 Task: Edit the buffer time to 45 minutes before the event.
Action: Mouse moved to (603, 354)
Screenshot: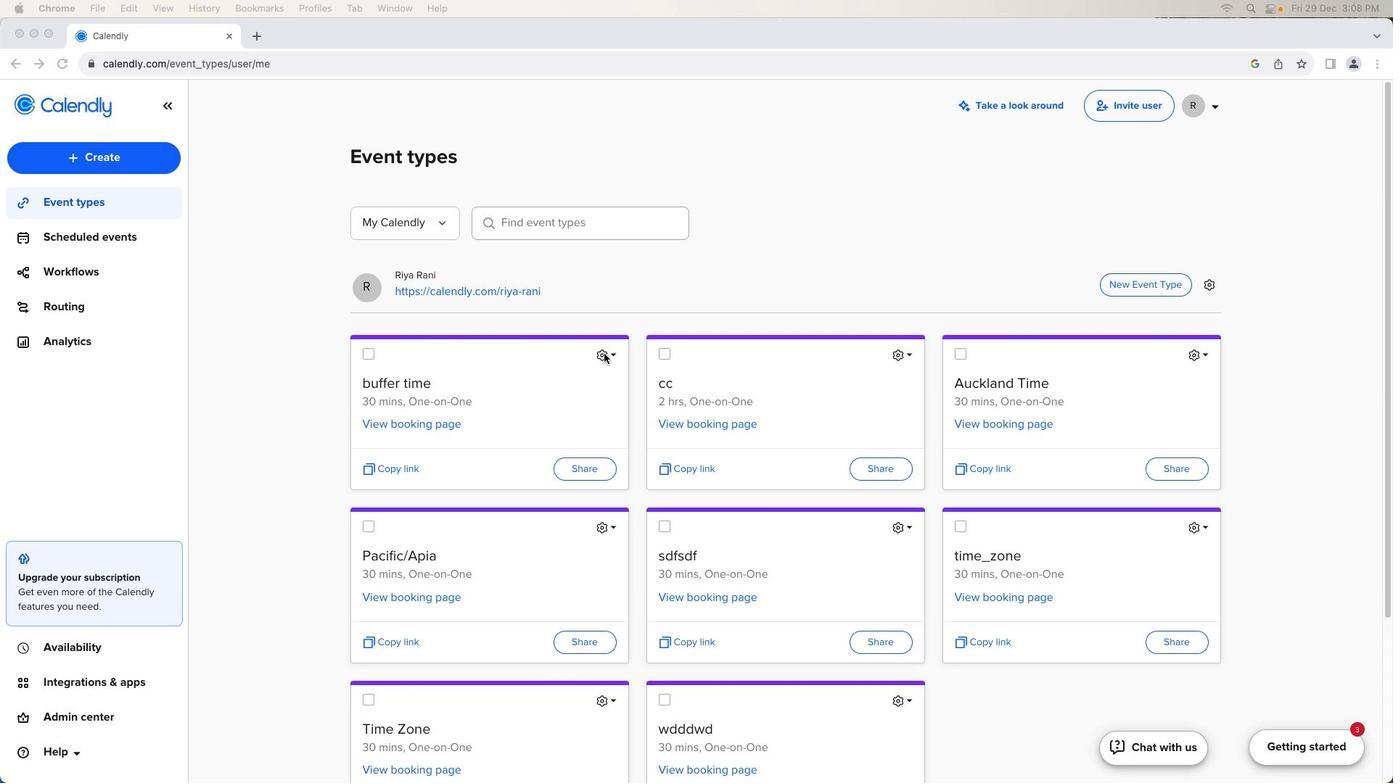 
Action: Mouse pressed left at (603, 354)
Screenshot: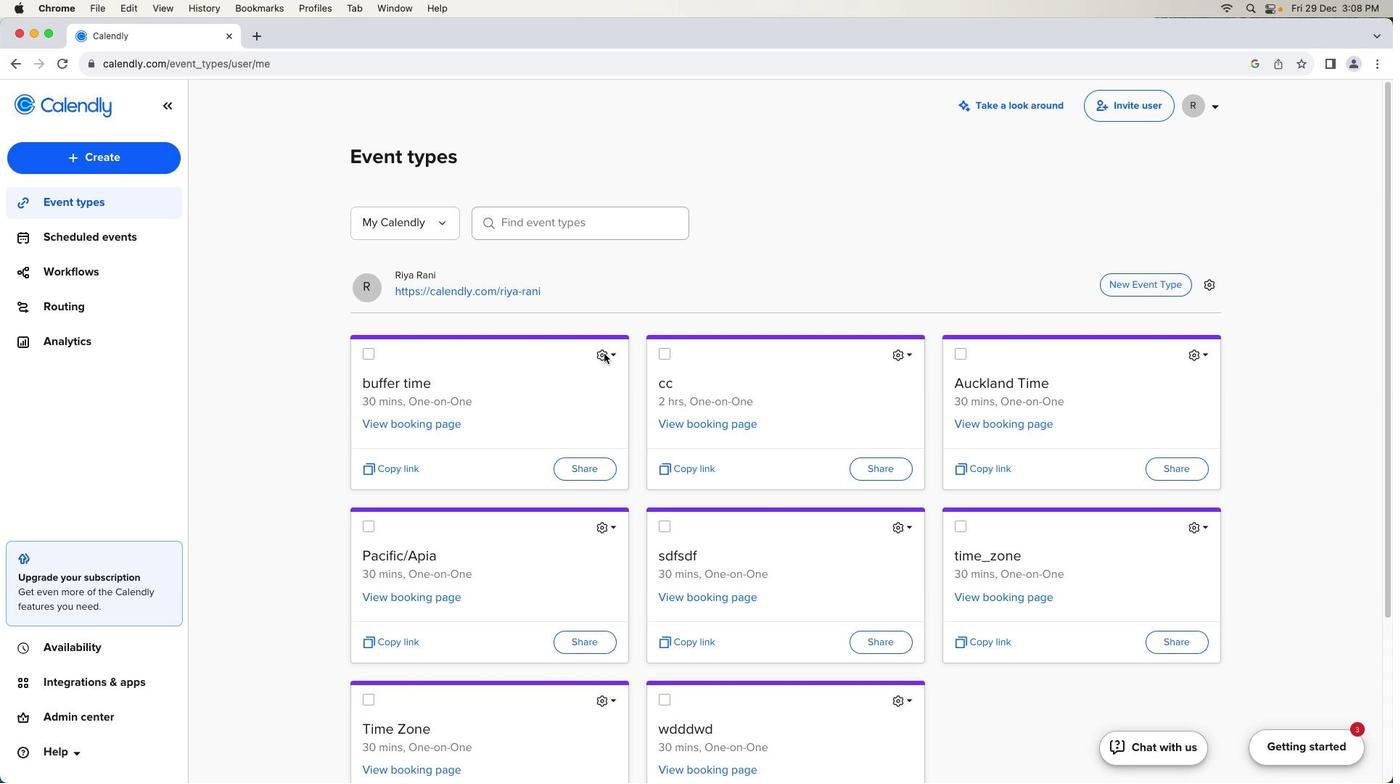 
Action: Mouse pressed left at (603, 354)
Screenshot: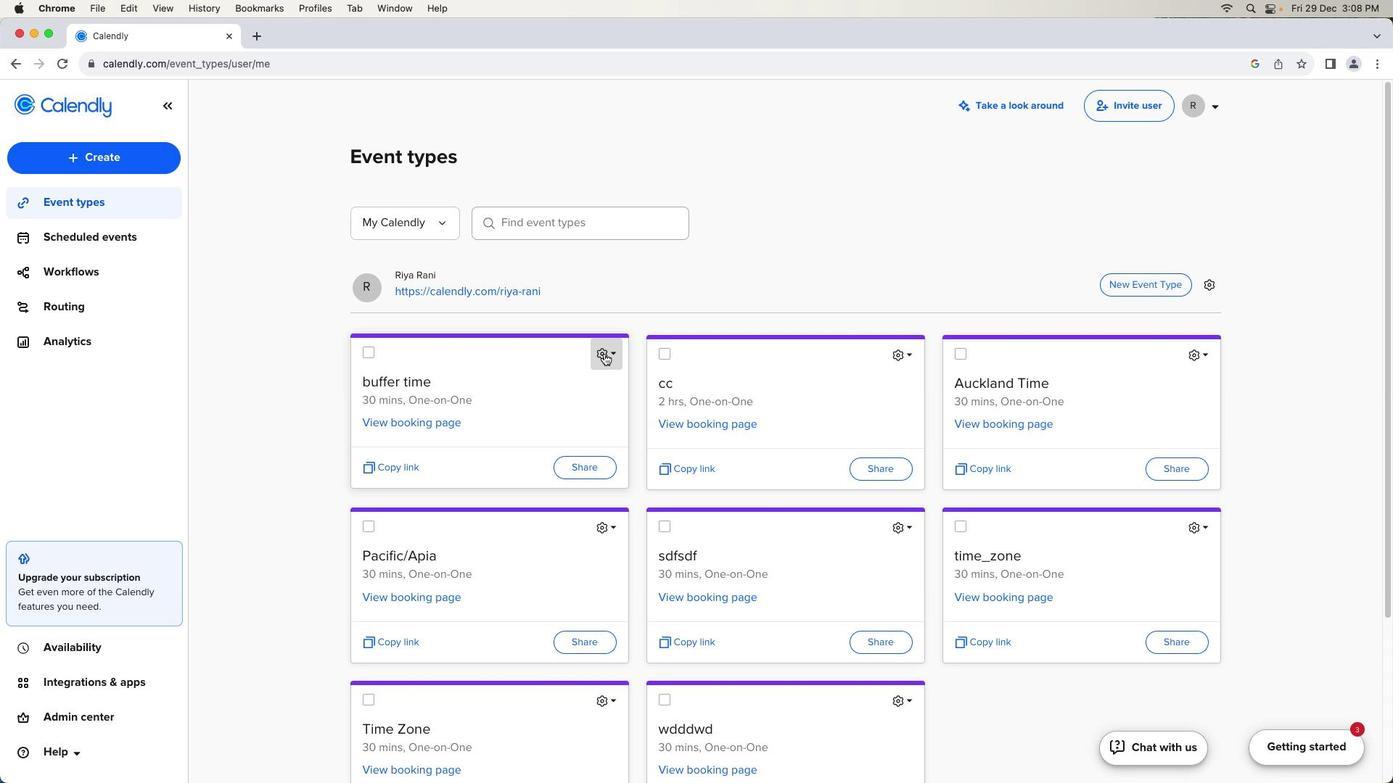
Action: Mouse moved to (552, 394)
Screenshot: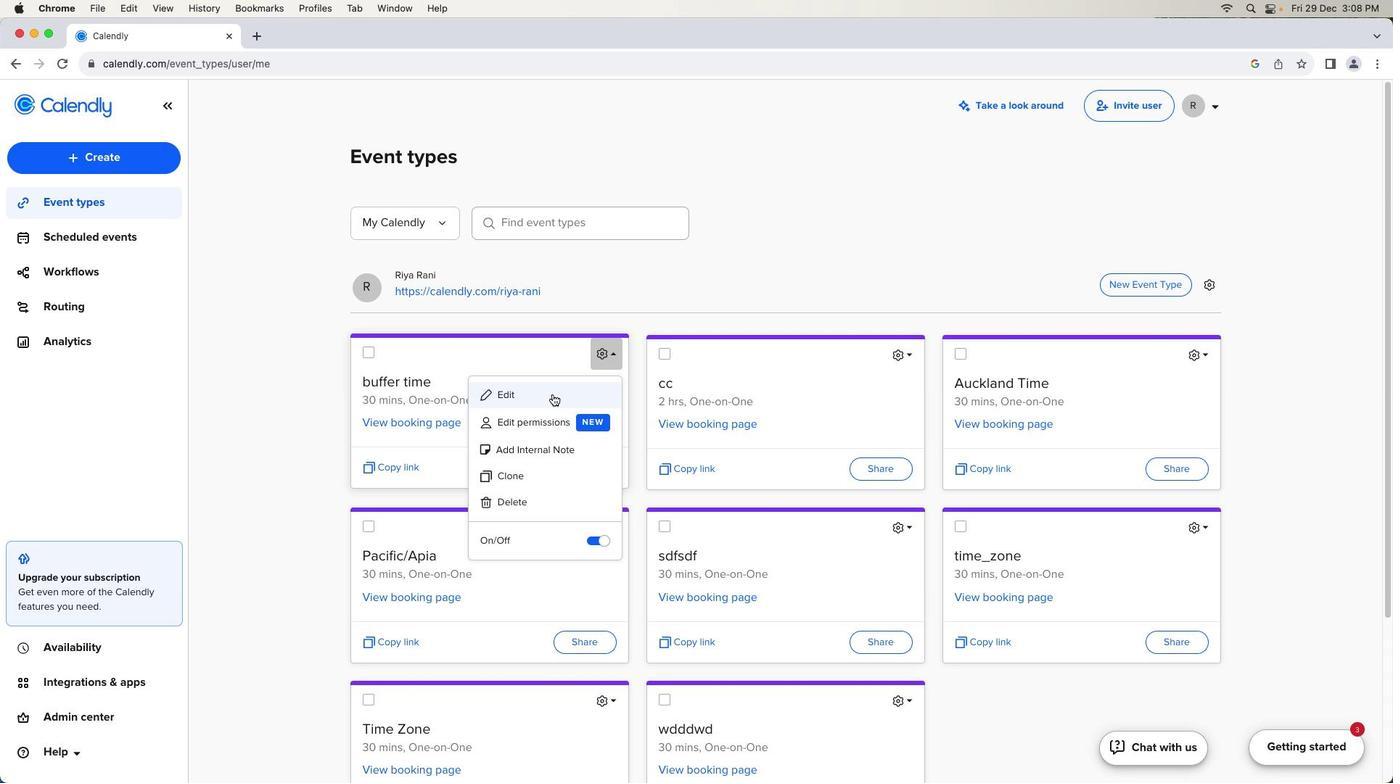 
Action: Mouse pressed left at (552, 394)
Screenshot: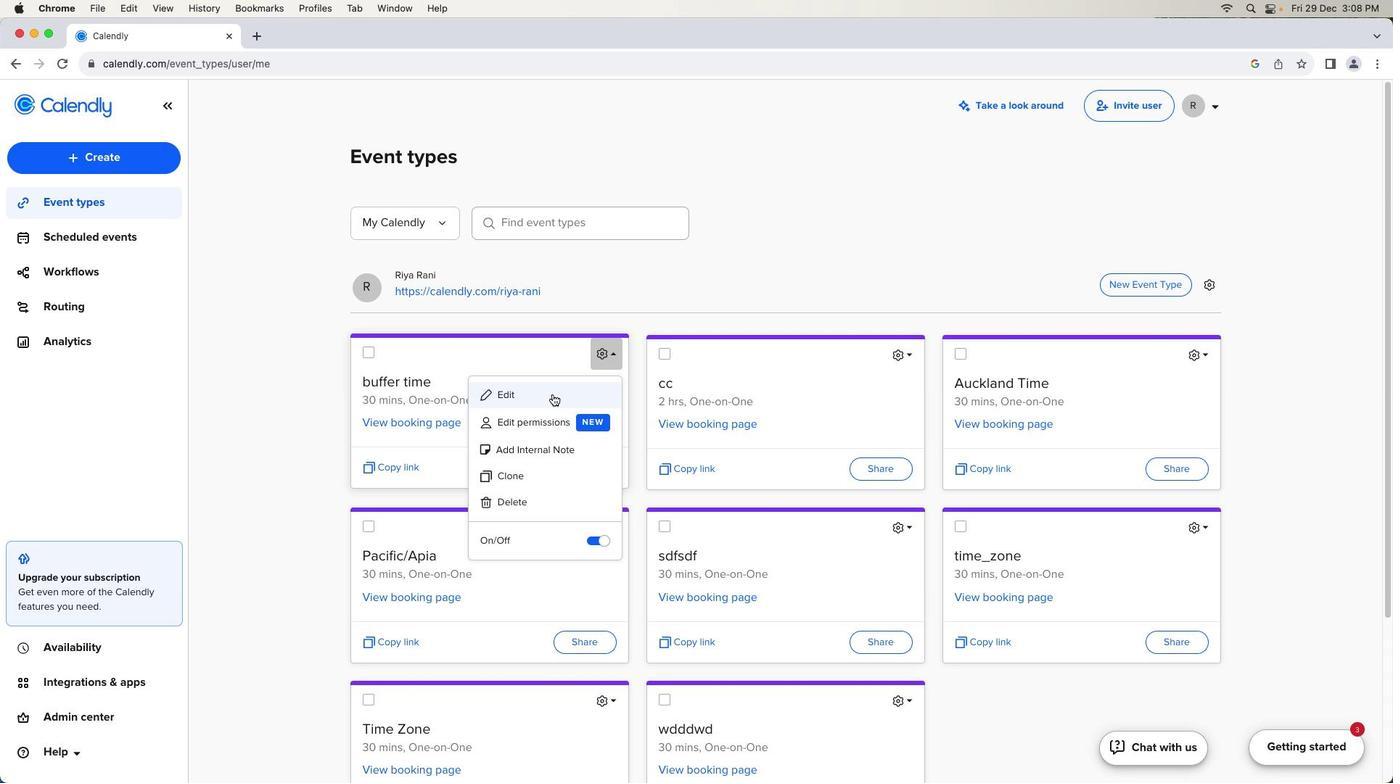 
Action: Mouse moved to (296, 462)
Screenshot: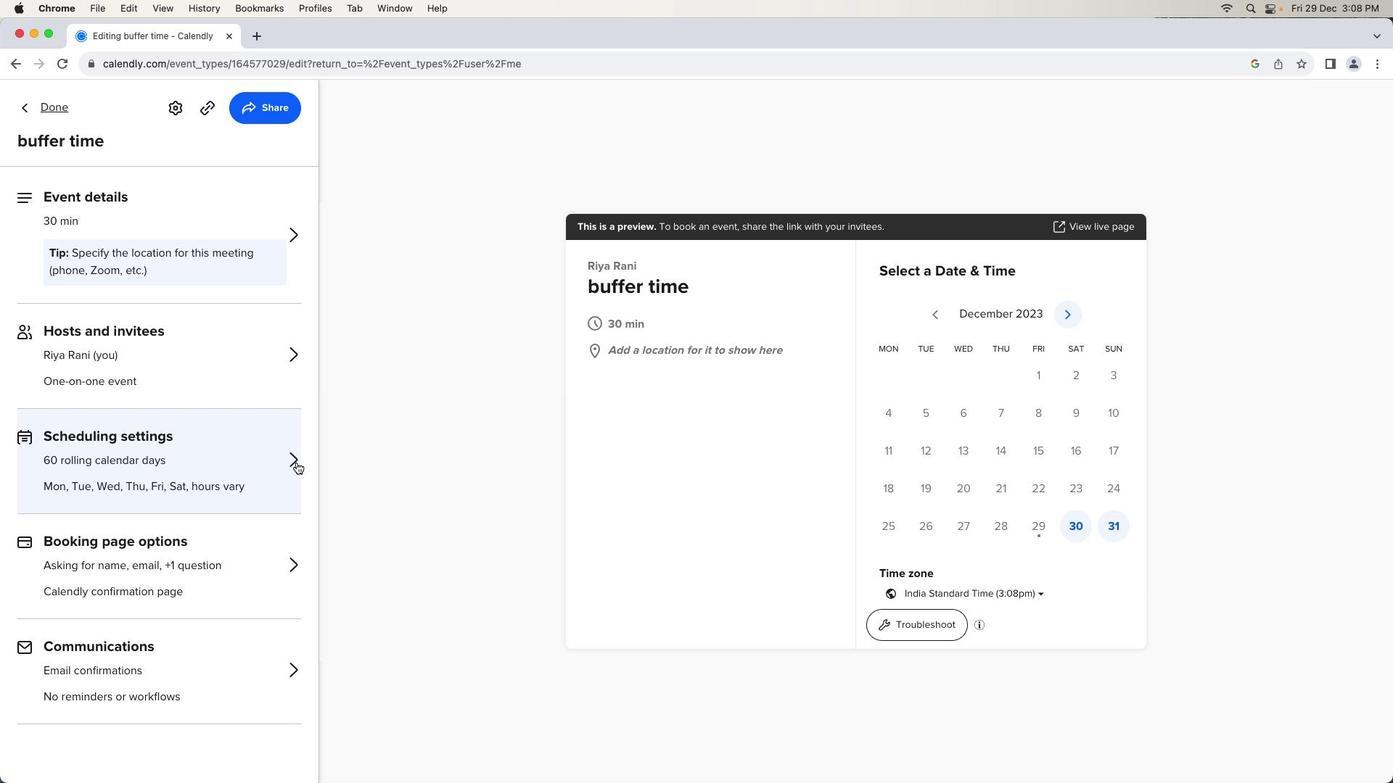 
Action: Mouse pressed left at (296, 462)
Screenshot: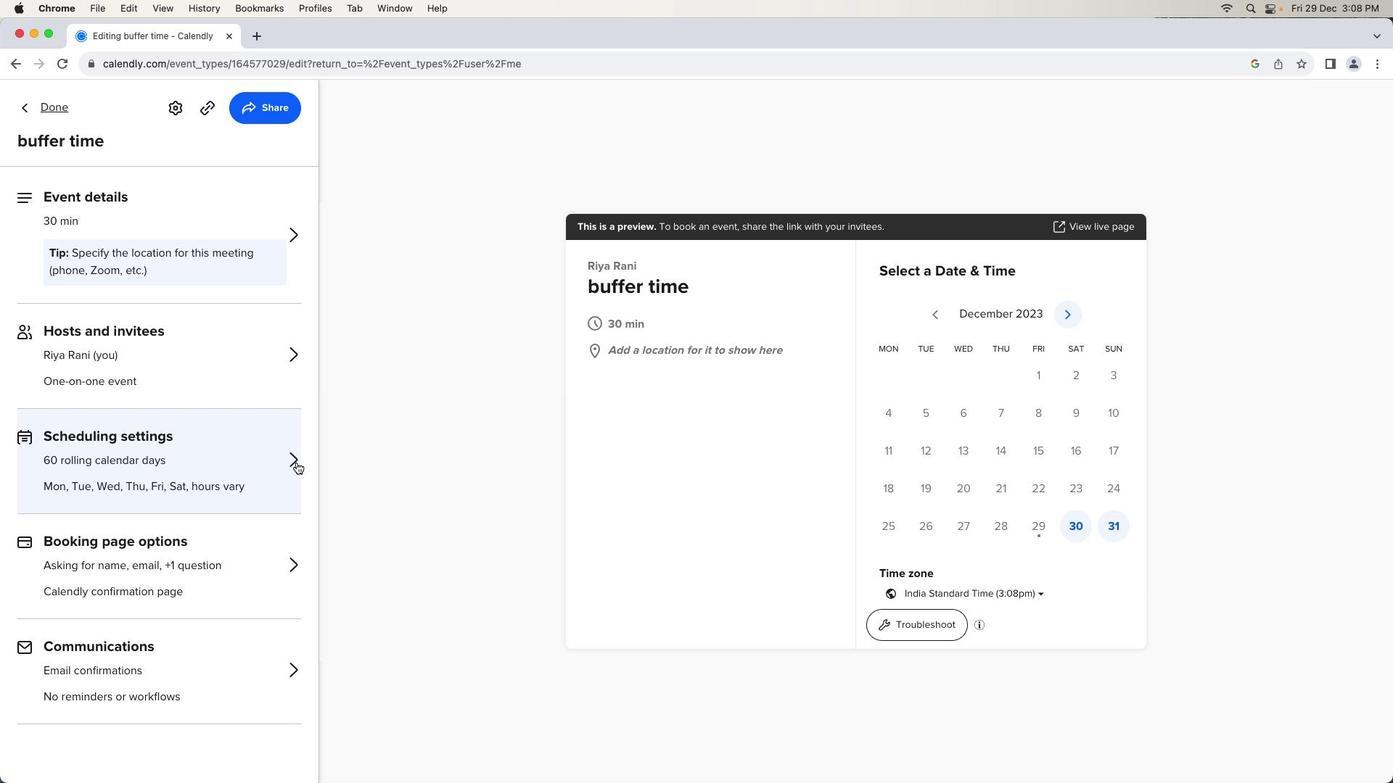 
Action: Mouse moved to (84, 580)
Screenshot: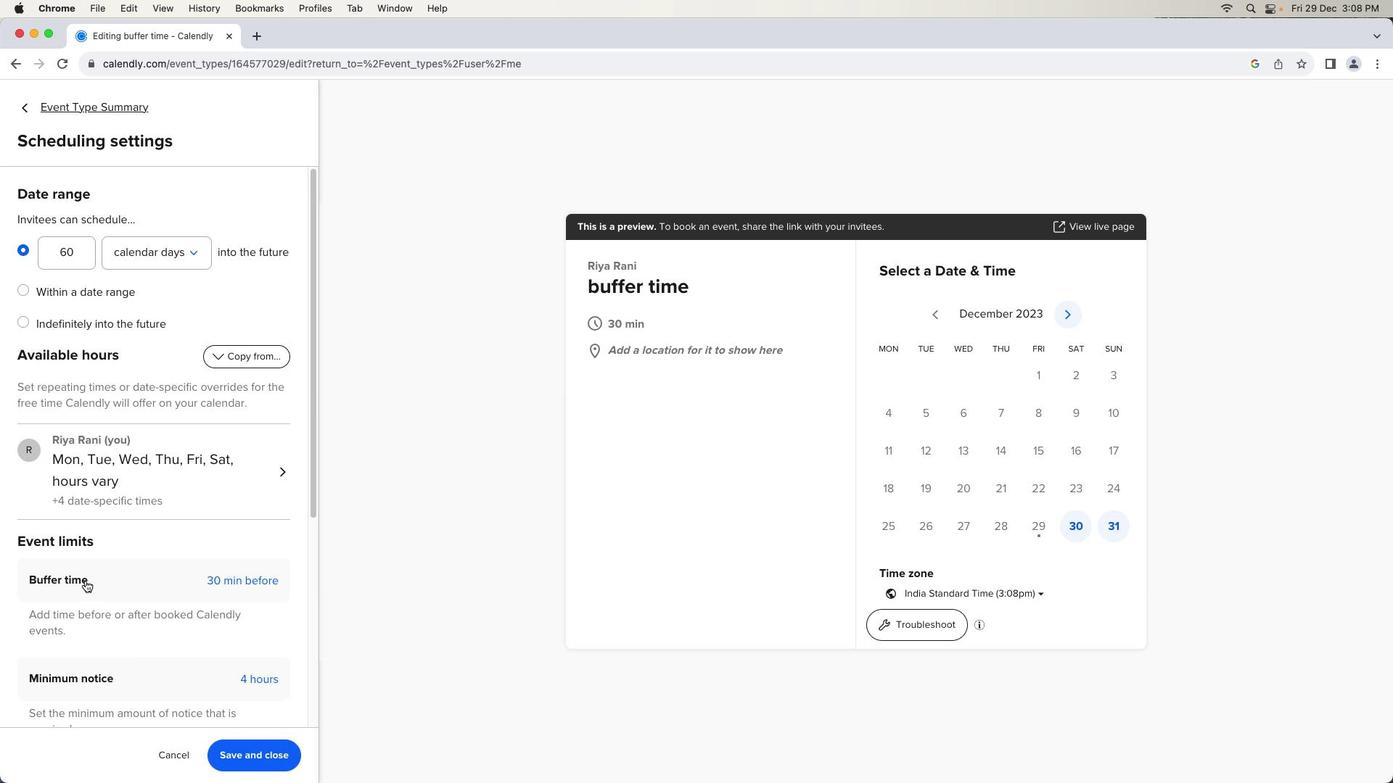 
Action: Mouse pressed left at (84, 580)
Screenshot: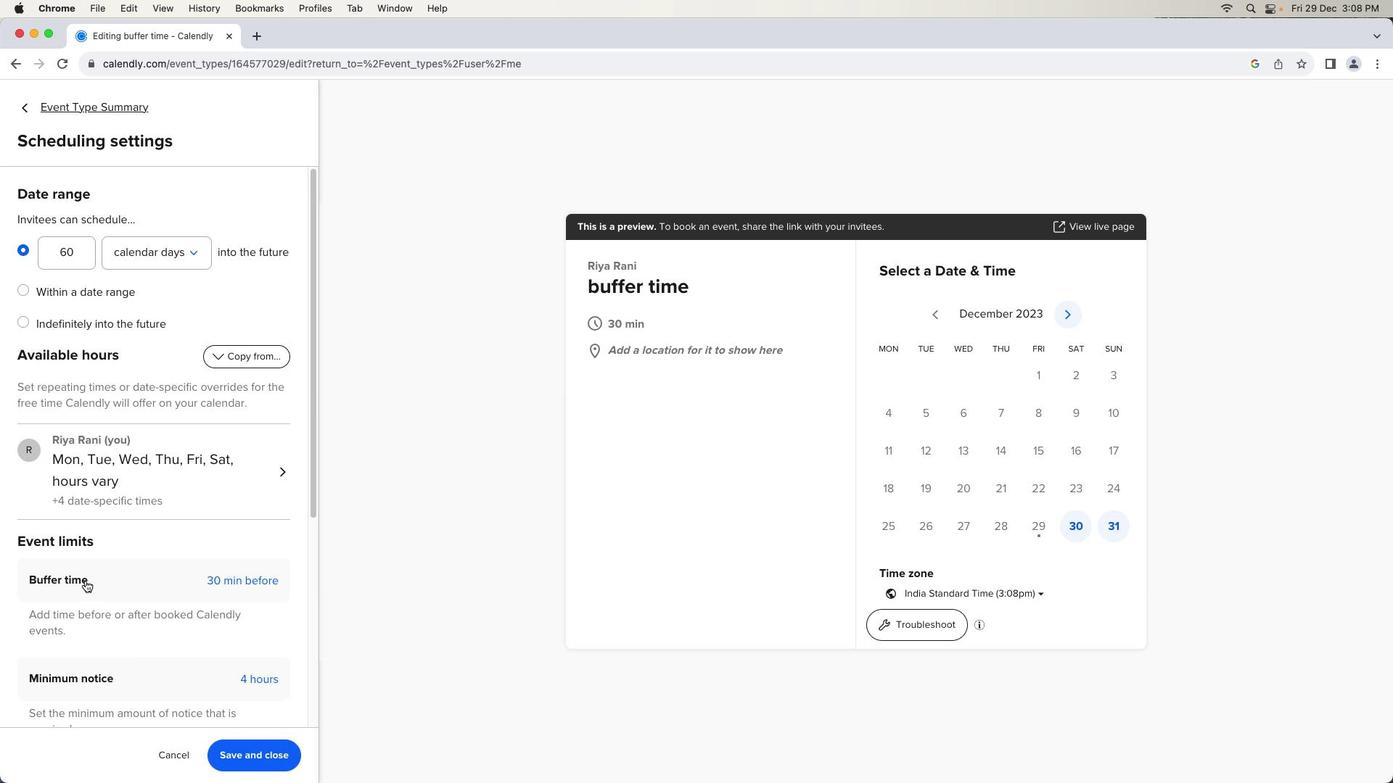 
Action: Mouse moved to (140, 617)
Screenshot: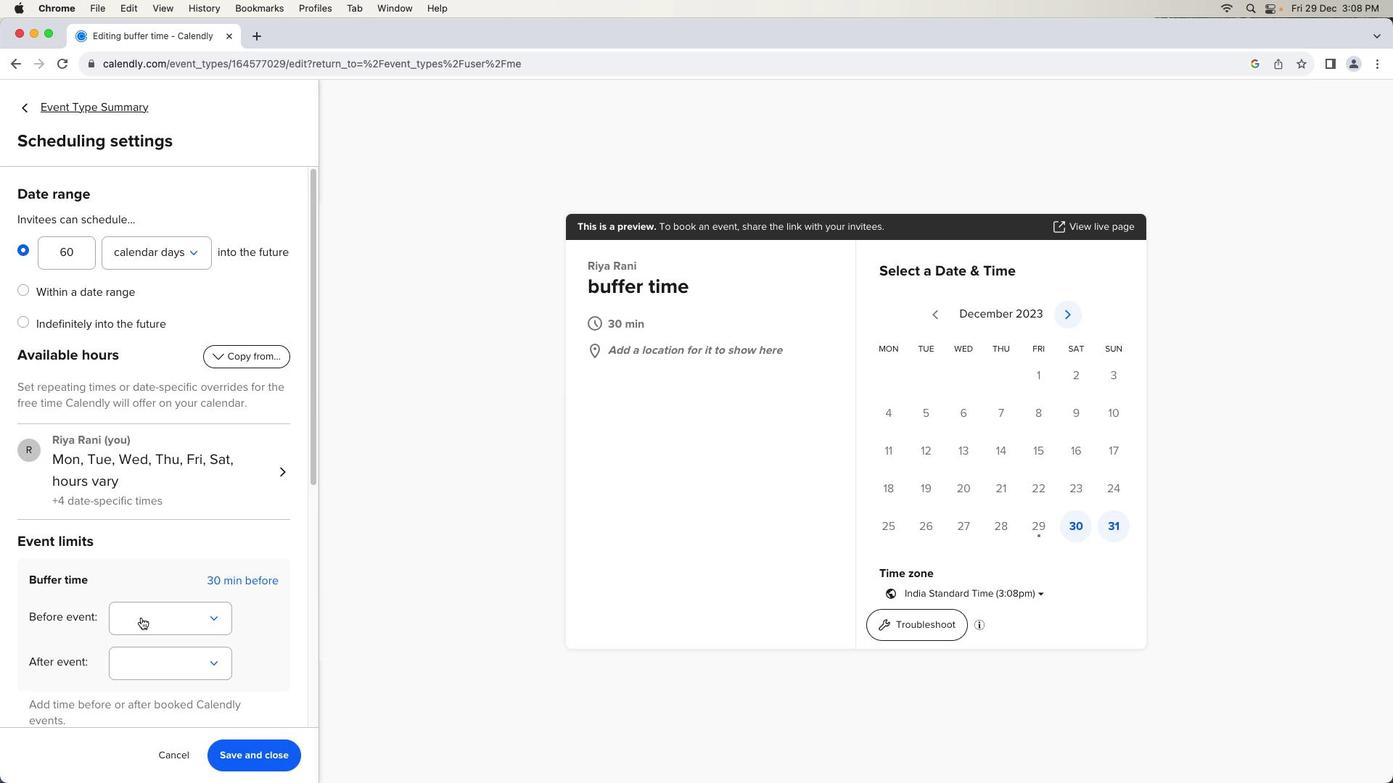 
Action: Mouse pressed left at (140, 617)
Screenshot: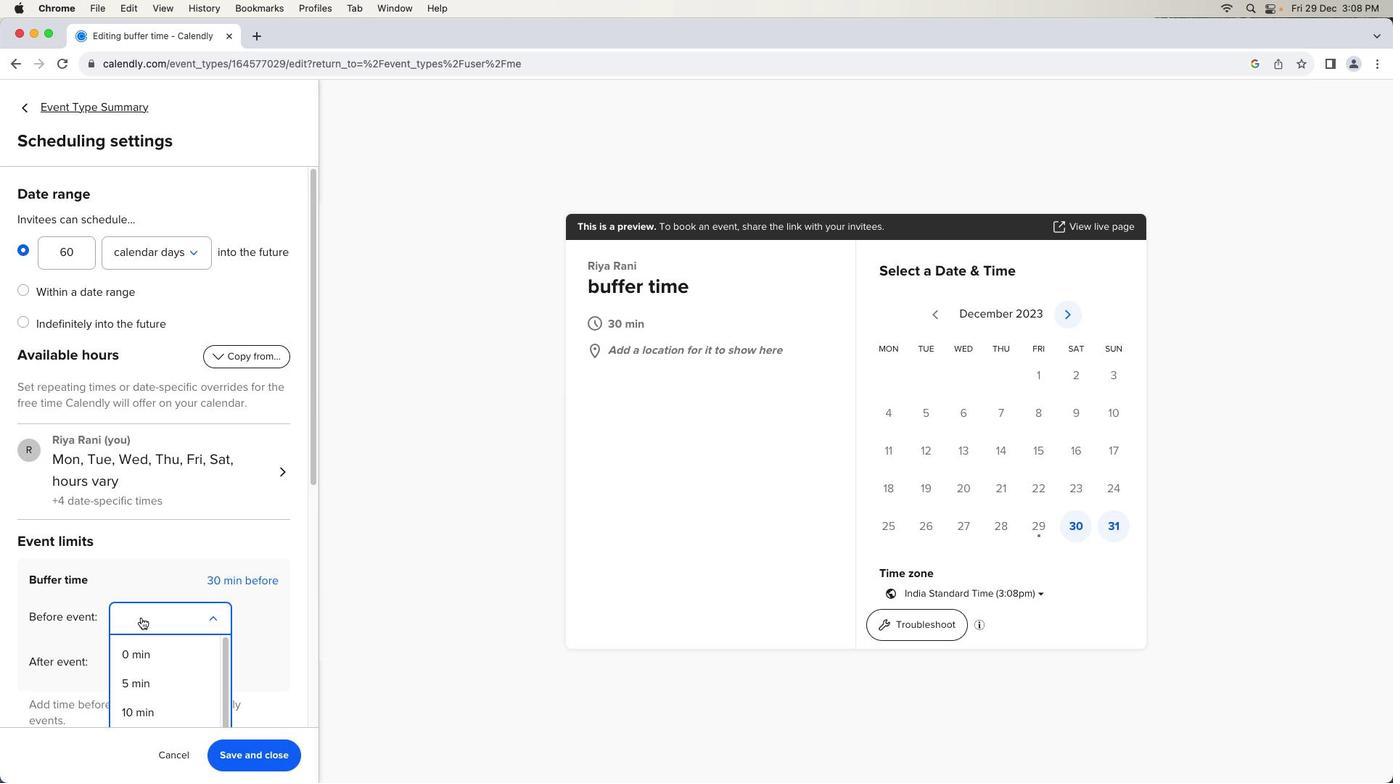 
Action: Mouse moved to (160, 652)
Screenshot: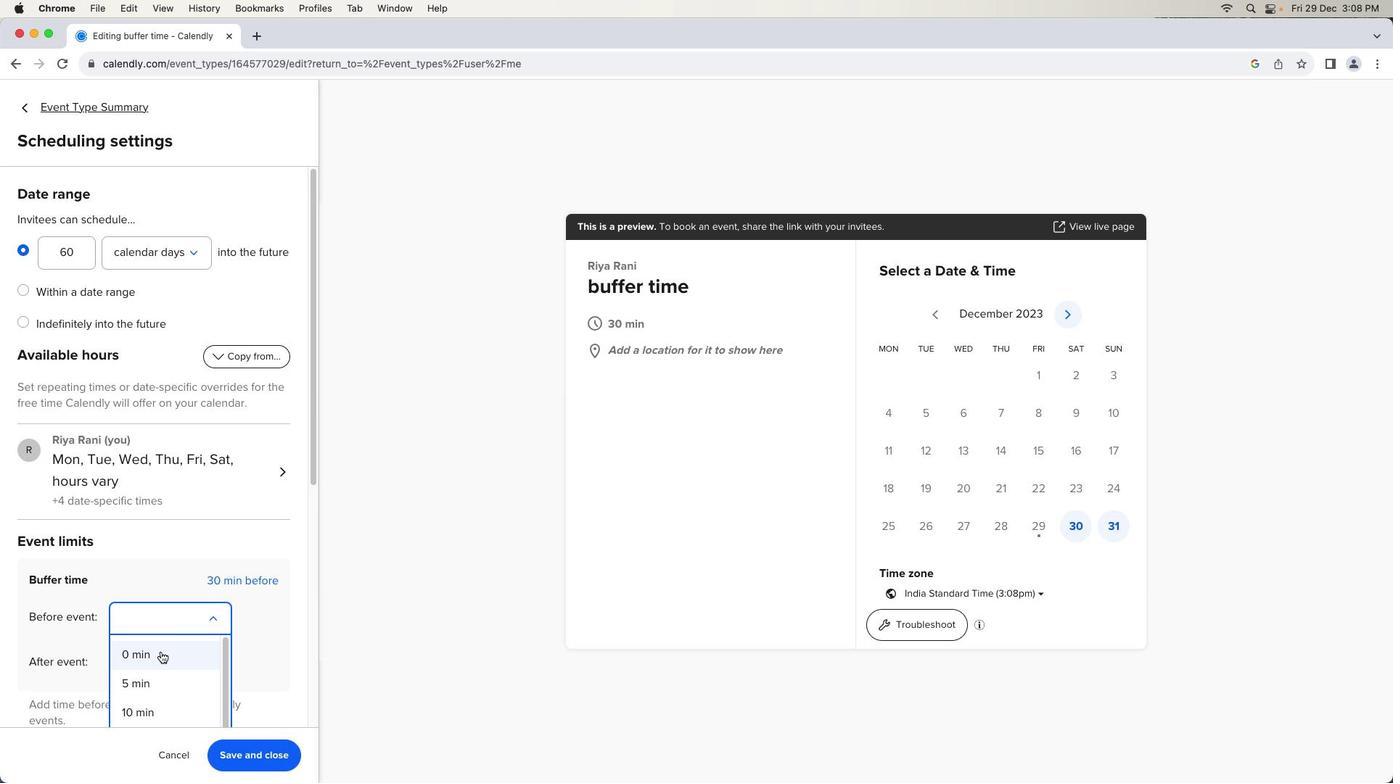 
Action: Mouse scrolled (160, 652) with delta (0, 0)
Screenshot: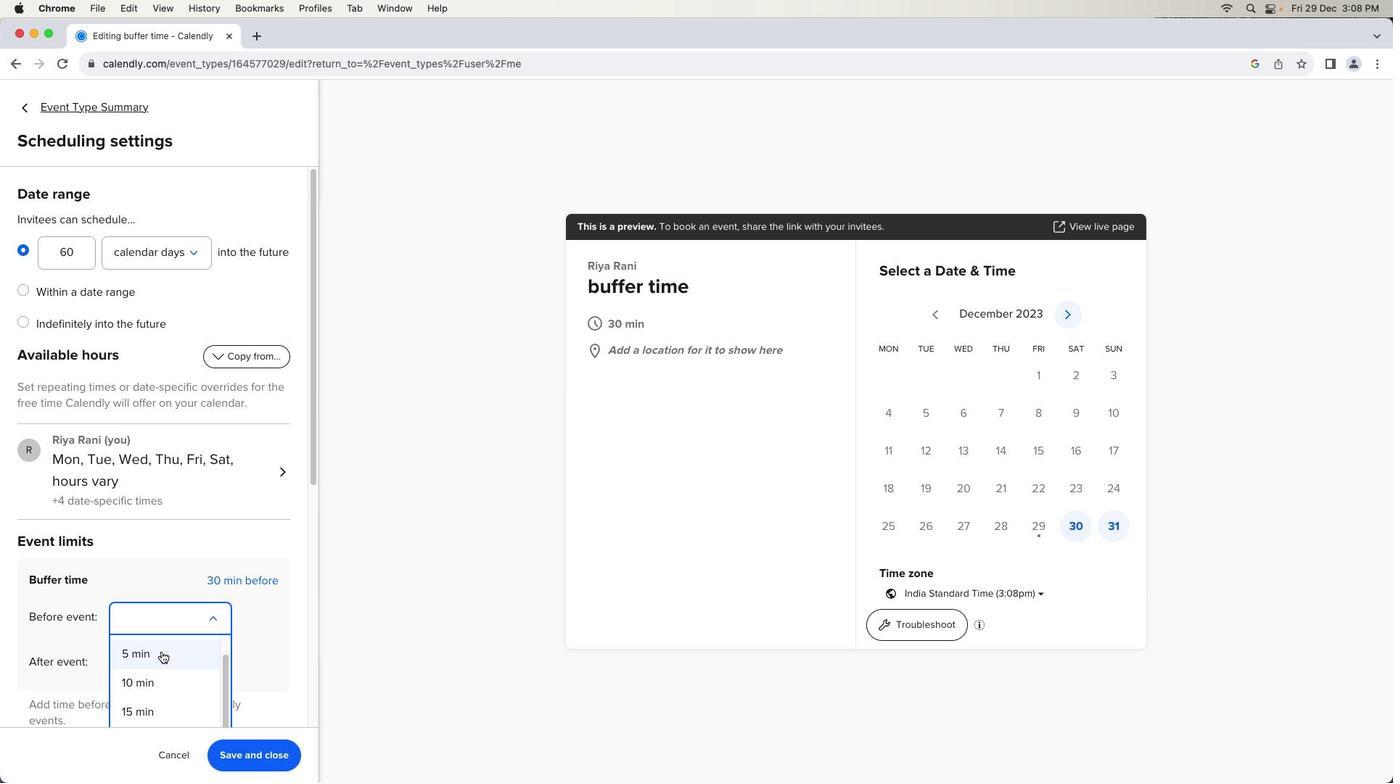 
Action: Mouse scrolled (160, 652) with delta (0, 0)
Screenshot: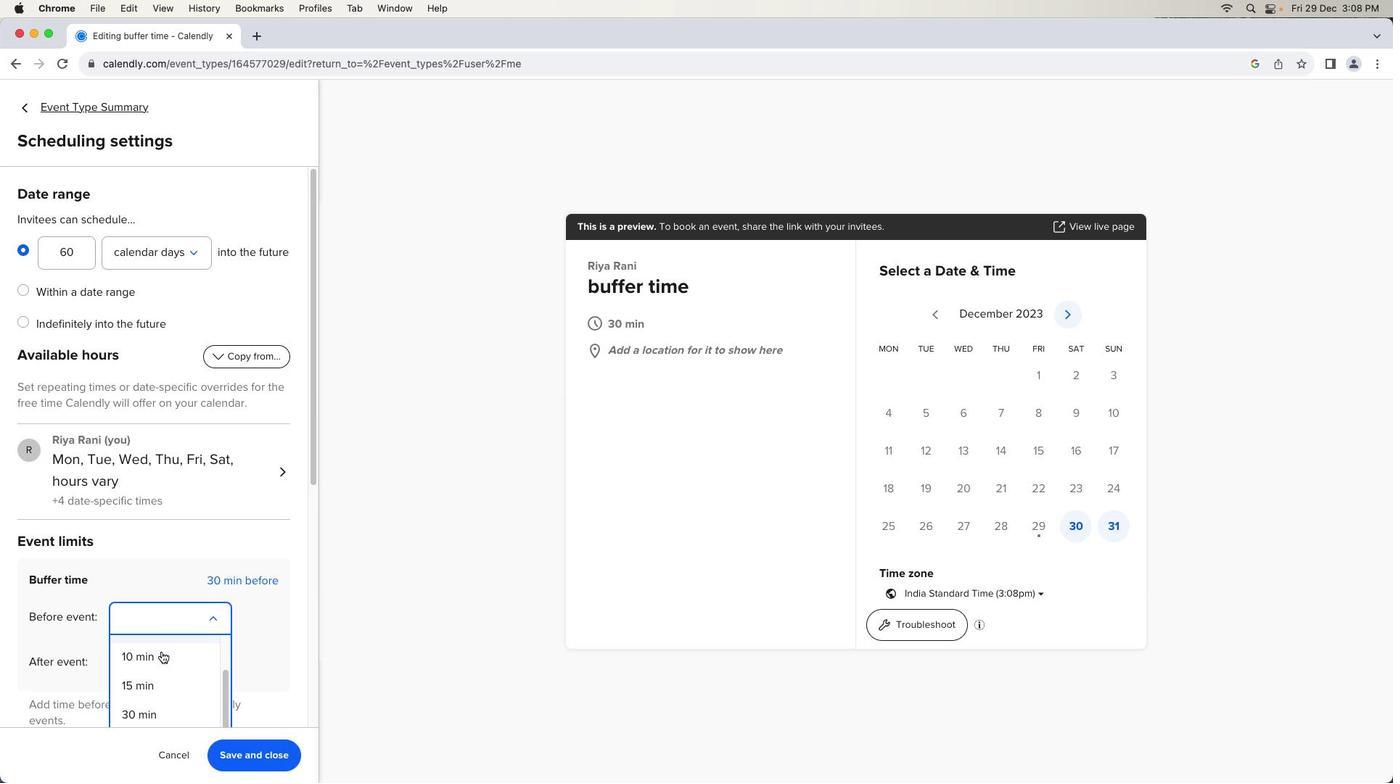 
Action: Mouse moved to (161, 652)
Screenshot: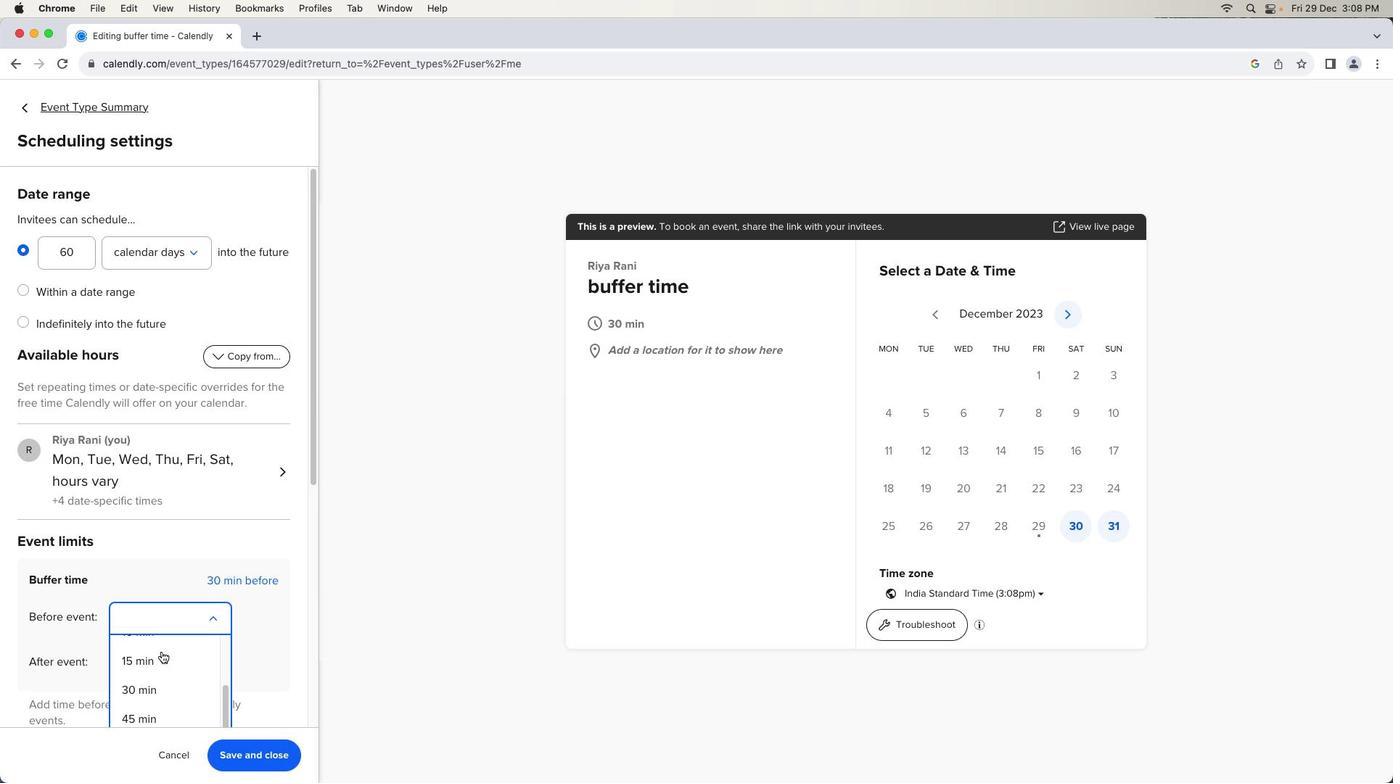 
Action: Mouse scrolled (161, 652) with delta (0, -1)
Screenshot: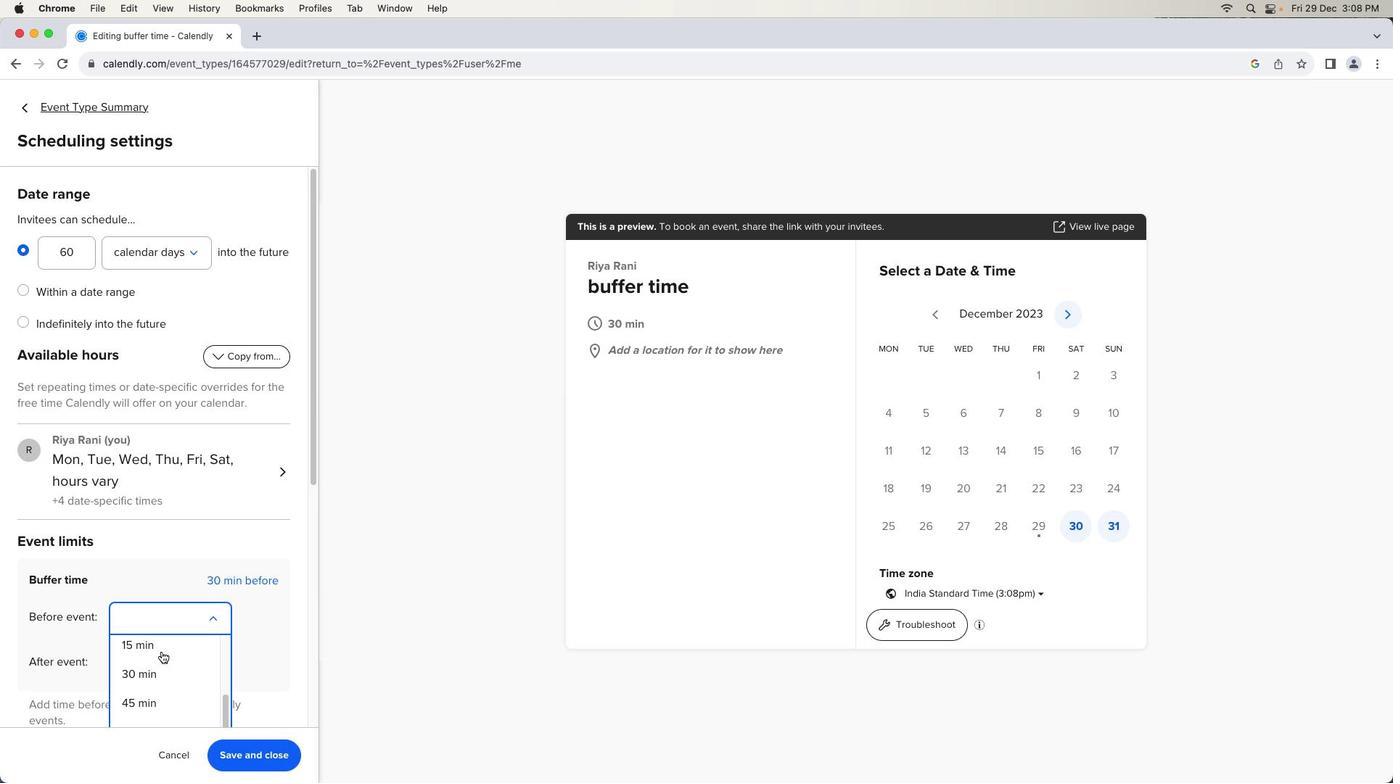 
Action: Mouse moved to (163, 695)
Screenshot: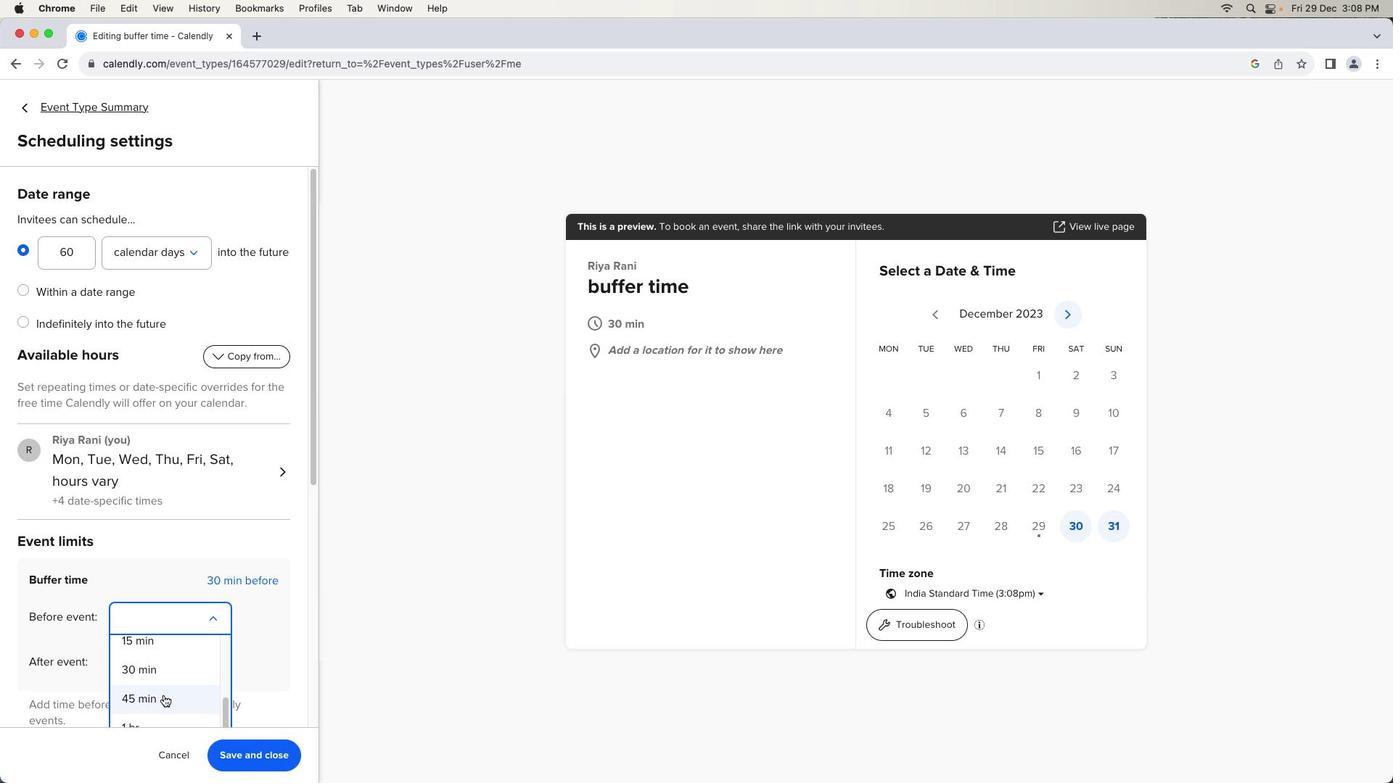 
Action: Mouse pressed left at (163, 695)
Screenshot: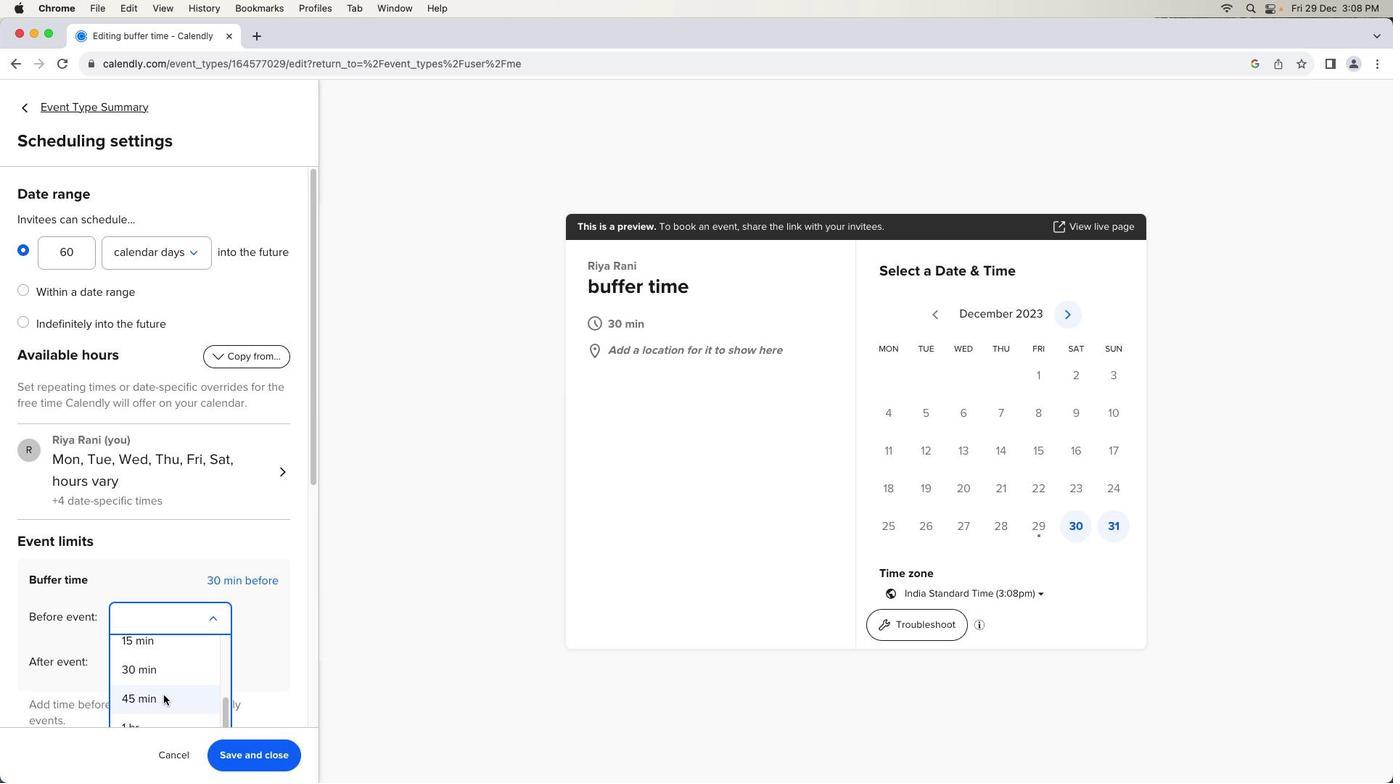 
Action: Mouse moved to (259, 757)
Screenshot: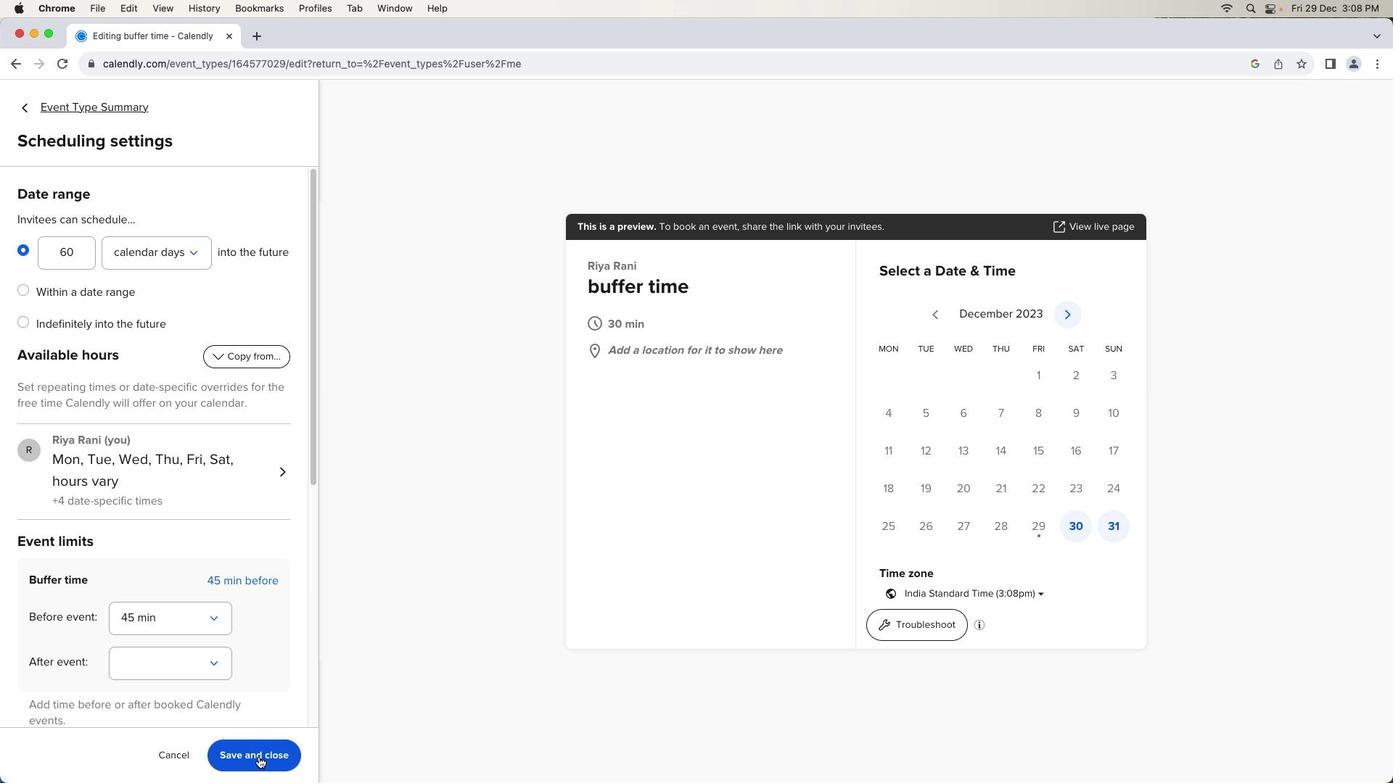 
Action: Mouse pressed left at (259, 757)
Screenshot: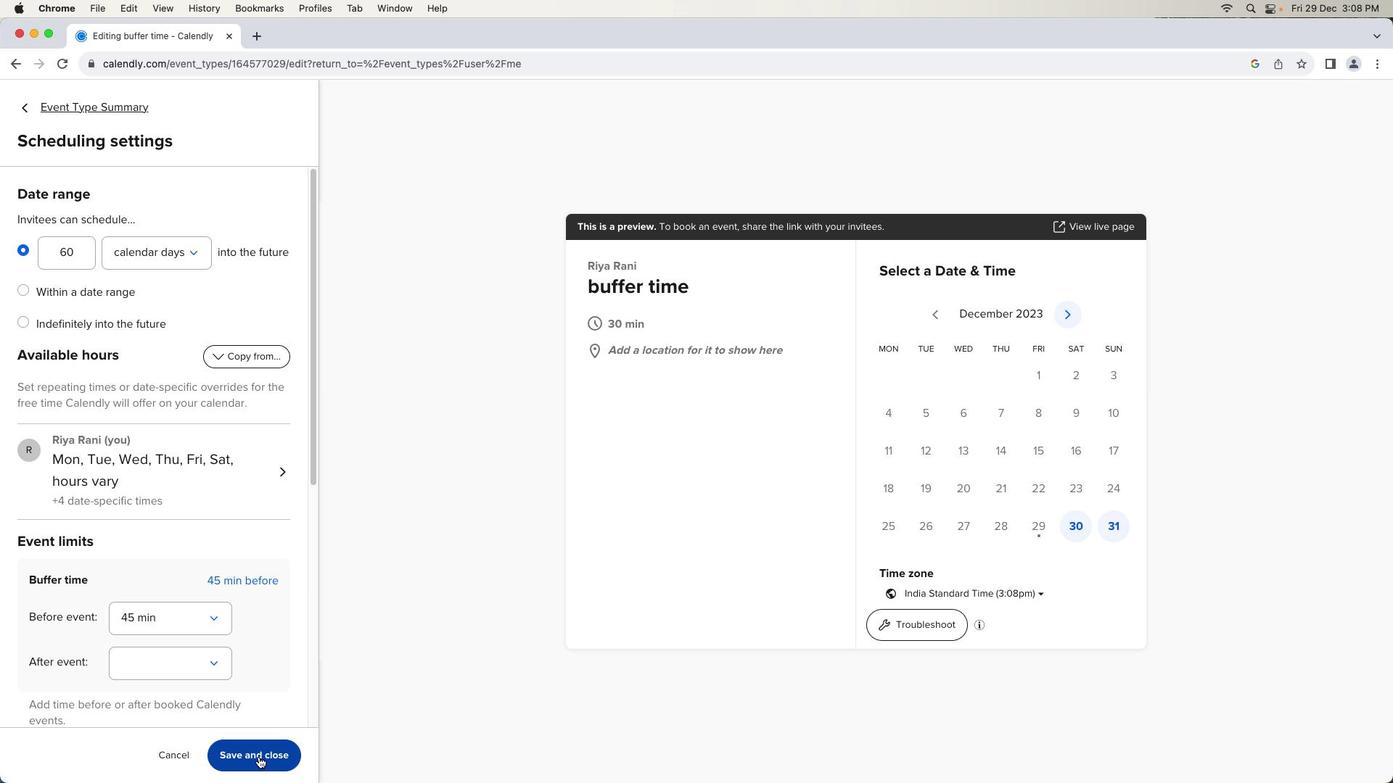 
Action: Mouse moved to (502, 547)
Screenshot: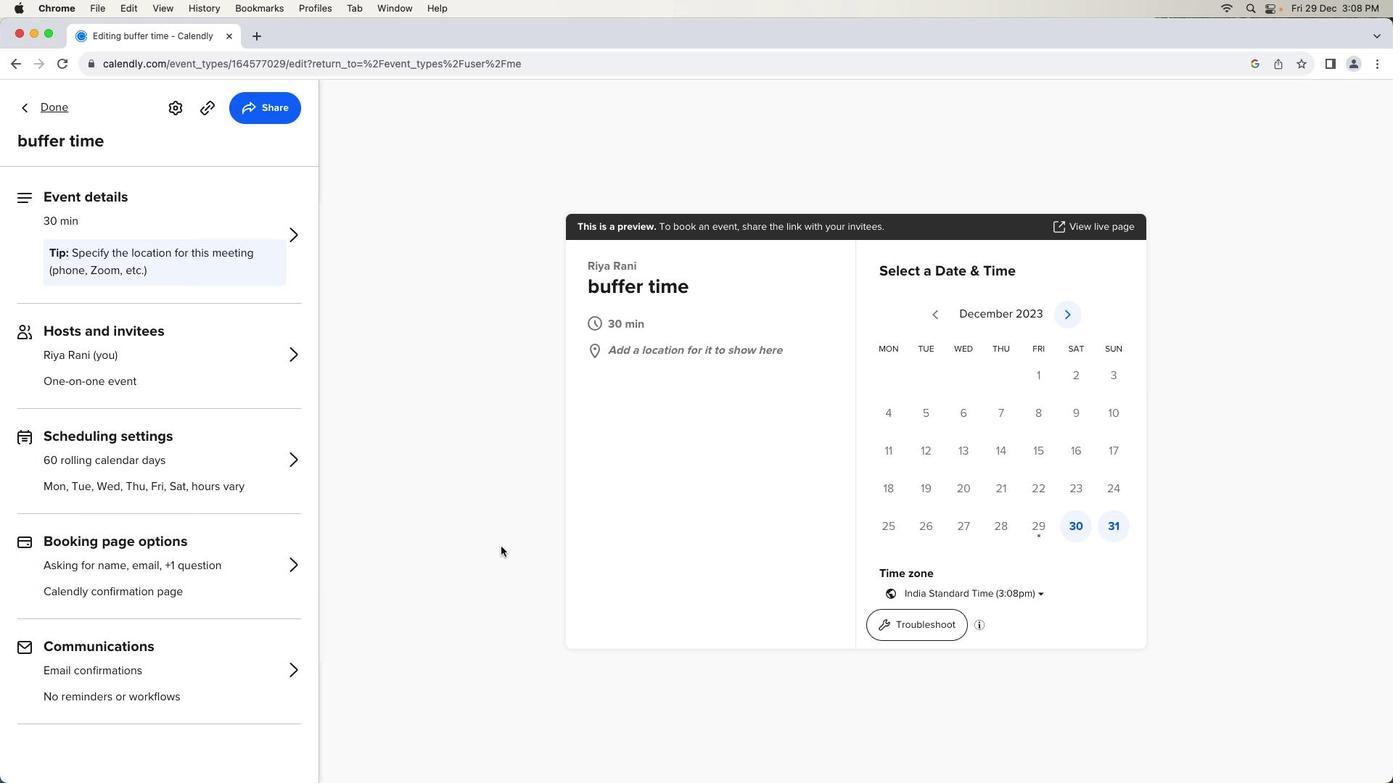 
